 Task: Write the Name "Softage" in blank input field along with Click find button and Set the "Refine current search" Under Select in New Bill.
Action: Mouse moved to (97, 12)
Screenshot: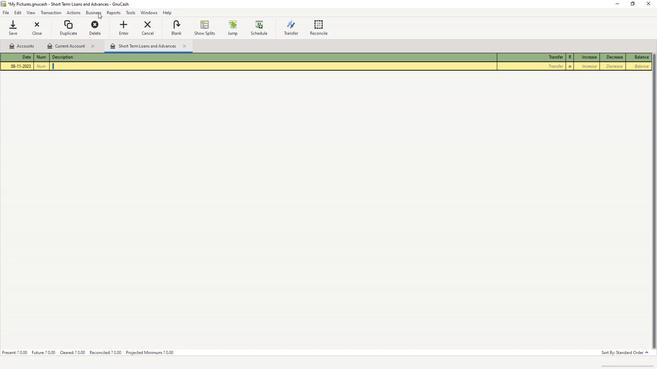 
Action: Mouse pressed left at (97, 12)
Screenshot: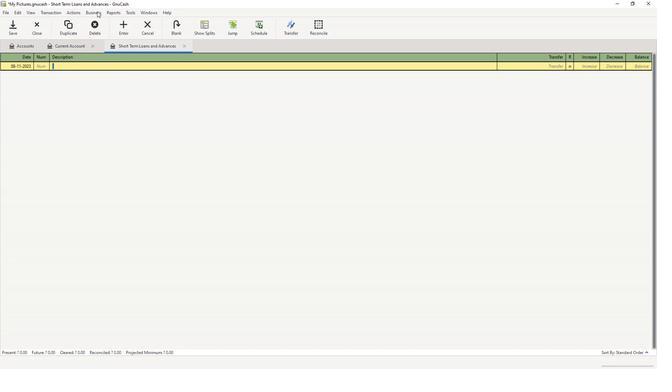 
Action: Mouse moved to (100, 29)
Screenshot: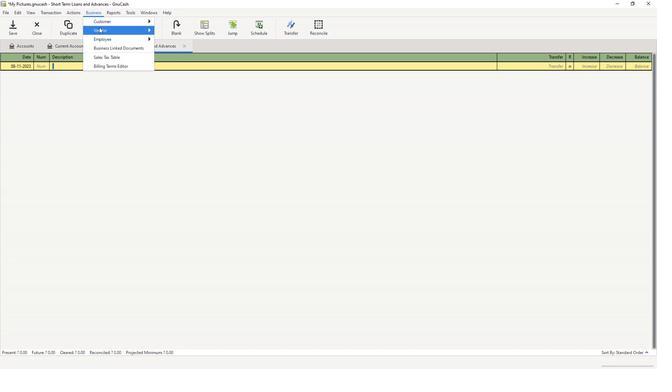 
Action: Mouse pressed left at (100, 29)
Screenshot: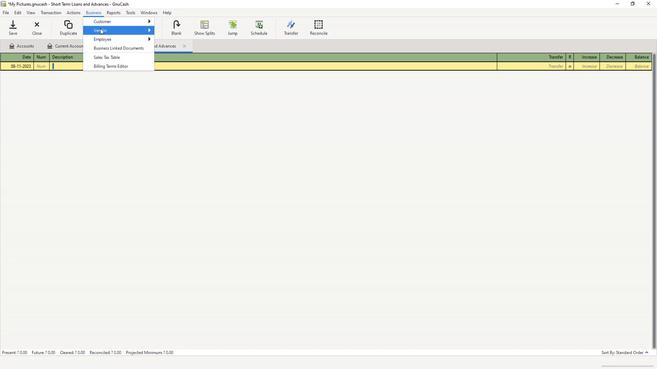 
Action: Mouse moved to (177, 58)
Screenshot: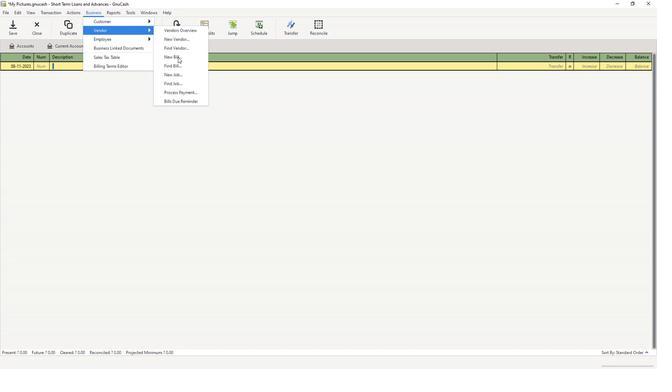 
Action: Mouse pressed left at (177, 58)
Screenshot: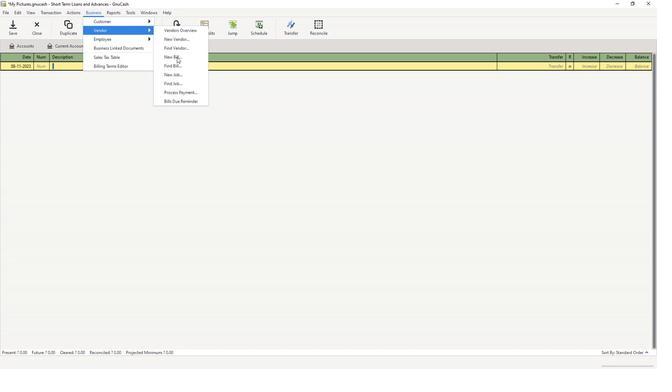 
Action: Mouse moved to (368, 232)
Screenshot: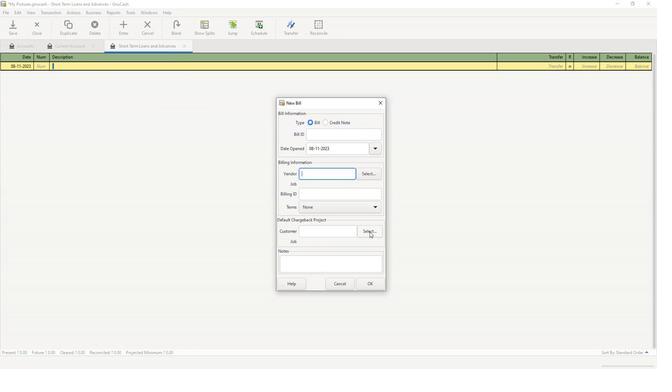 
Action: Mouse pressed left at (368, 232)
Screenshot: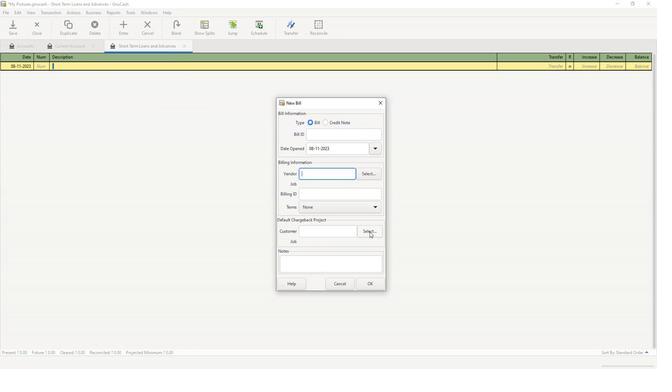 
Action: Mouse moved to (336, 179)
Screenshot: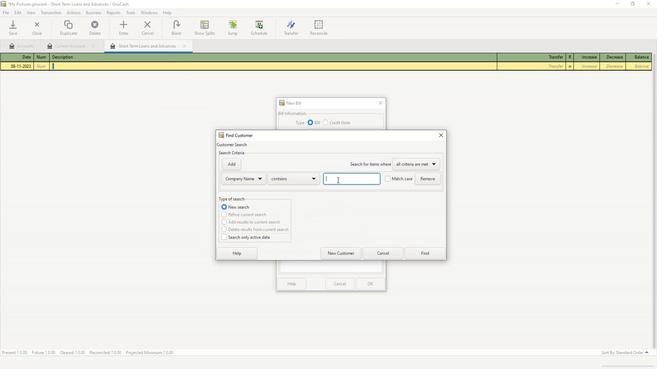 
Action: Mouse pressed left at (336, 179)
Screenshot: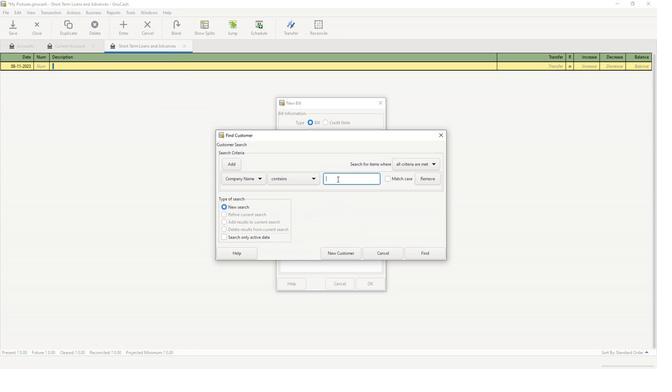 
Action: Key pressed softage
Screenshot: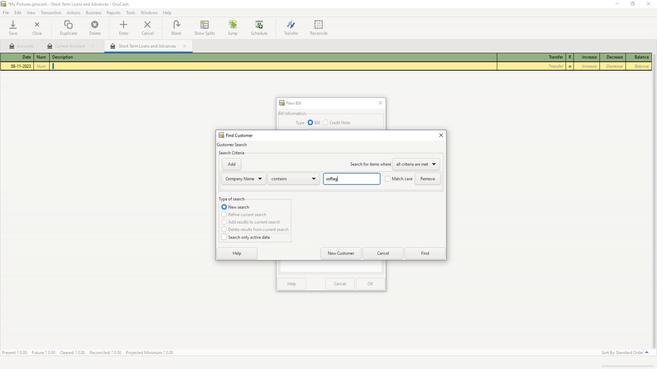 
Action: Mouse moved to (425, 252)
Screenshot: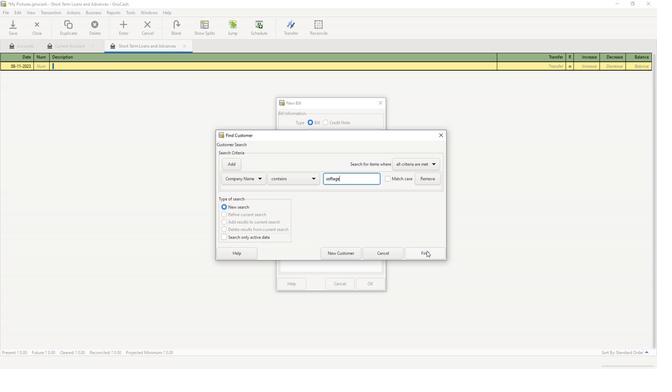 
Action: Mouse pressed left at (425, 252)
Screenshot: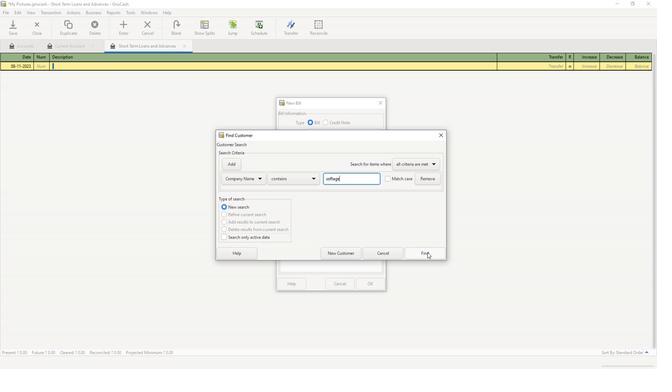 
Action: Mouse moved to (242, 204)
Screenshot: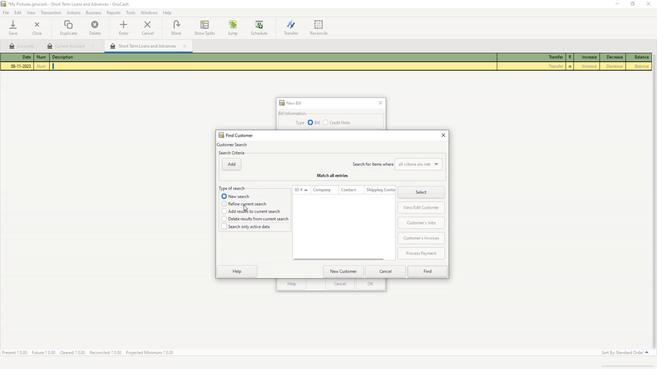 
Action: Mouse pressed left at (242, 204)
Screenshot: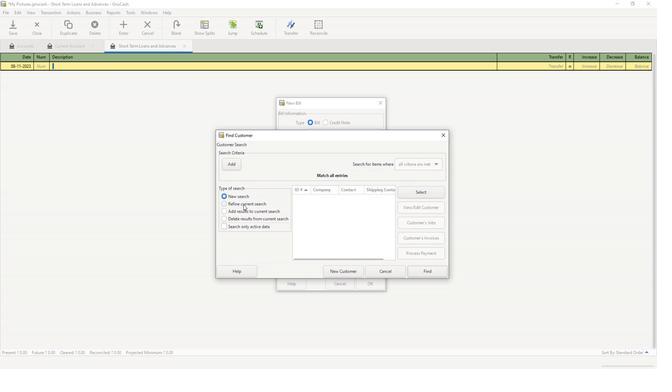 
Action: Mouse moved to (438, 272)
Screenshot: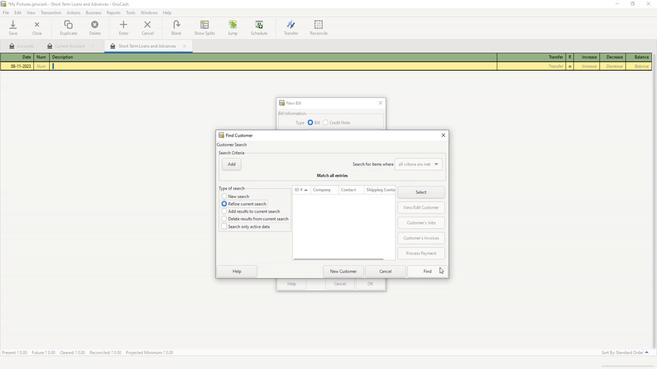 
Action: Mouse pressed left at (438, 272)
Screenshot: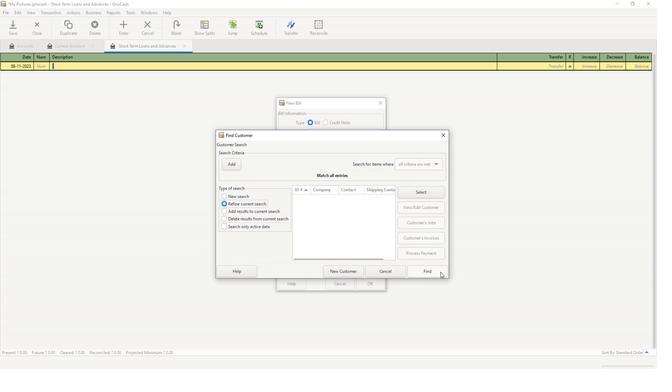 
